 Task: Explore upcoming open houses in Springfield, Illinois, to visit properties with a home gym or exercise room.
Action: Mouse moved to (140, 144)
Screenshot: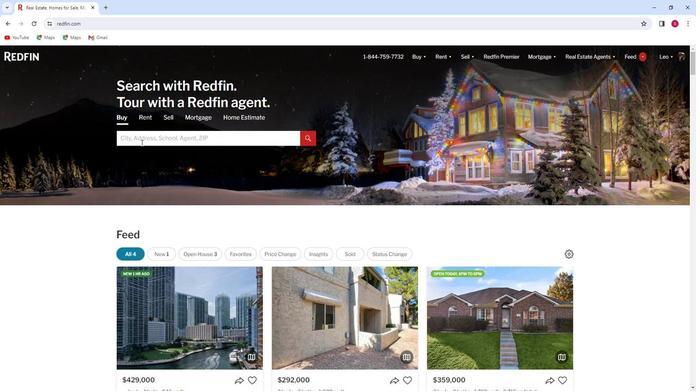 
Action: Mouse pressed left at (140, 144)
Screenshot: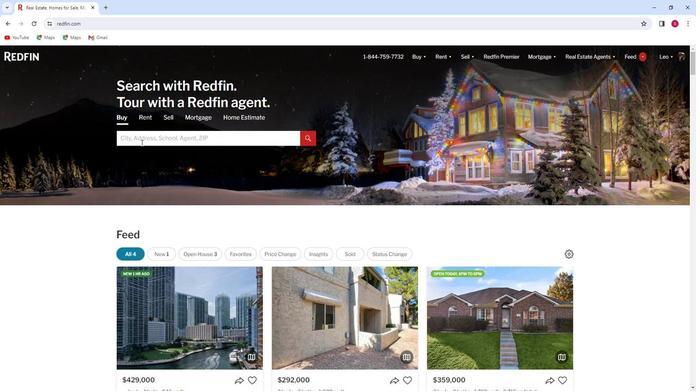 
Action: Mouse moved to (142, 144)
Screenshot: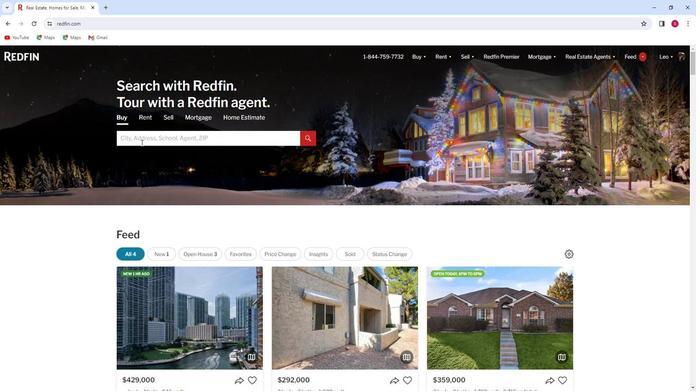 
Action: Key pressed <Key.shift>Springfield,<Key.space><Key.shift>Illi
Screenshot: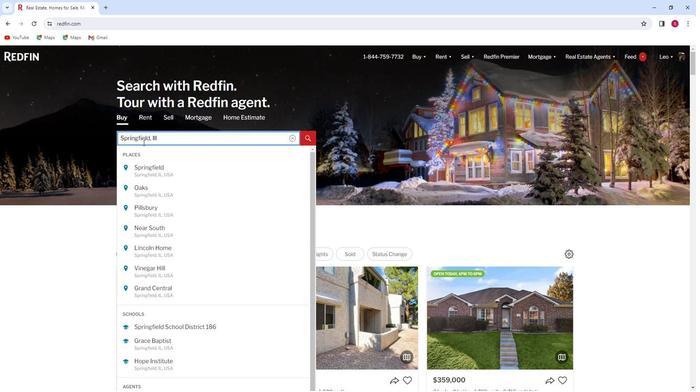 
Action: Mouse moved to (136, 166)
Screenshot: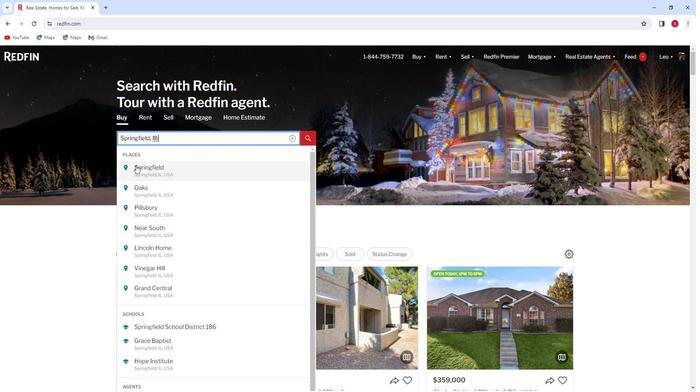 
Action: Mouse pressed left at (136, 166)
Screenshot: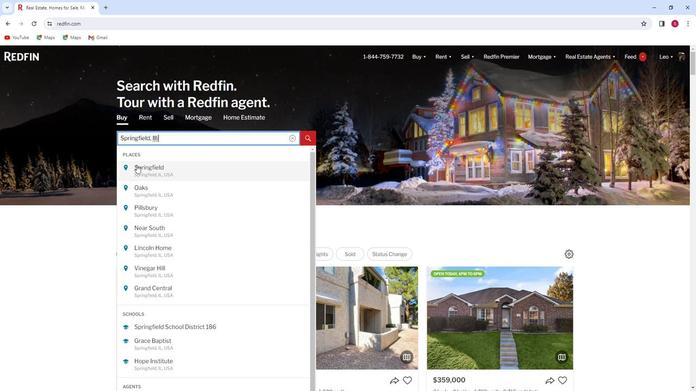 
Action: Mouse moved to (615, 105)
Screenshot: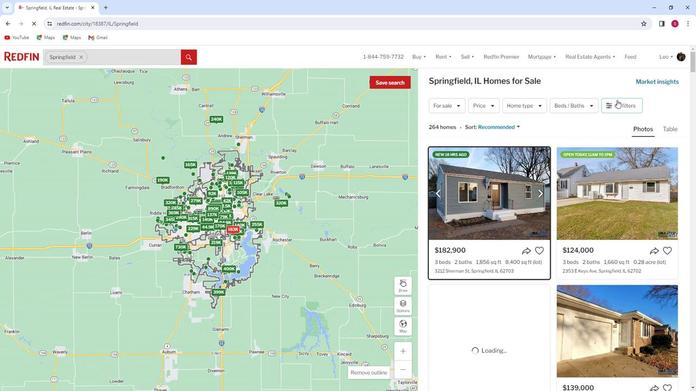 
Action: Mouse pressed left at (615, 105)
Screenshot: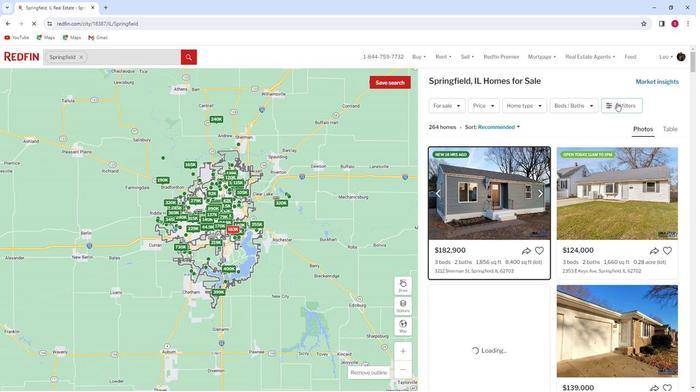 
Action: Mouse pressed left at (615, 105)
Screenshot: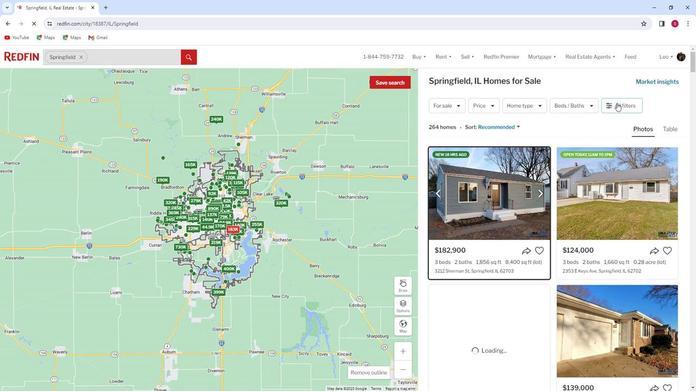 
Action: Mouse pressed left at (615, 105)
Screenshot: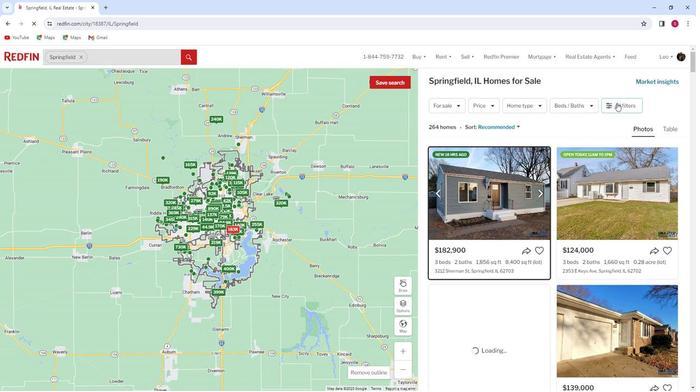 
Action: Mouse moved to (608, 106)
Screenshot: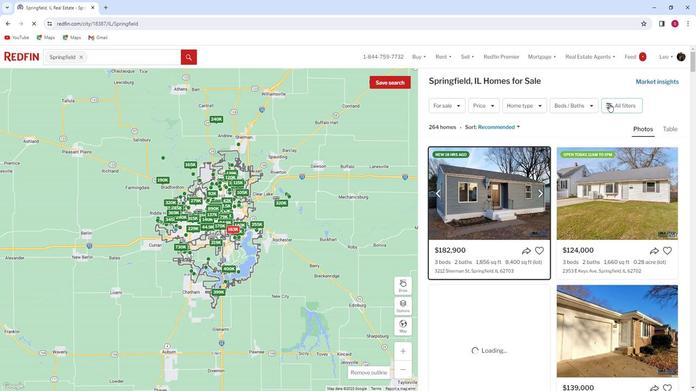 
Action: Mouse pressed left at (608, 106)
Screenshot: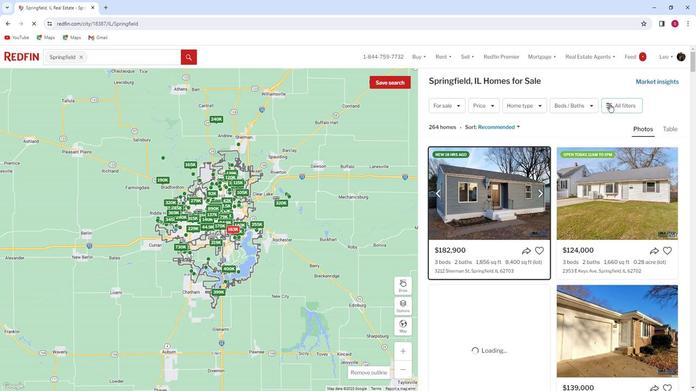 
Action: Mouse pressed left at (608, 106)
Screenshot: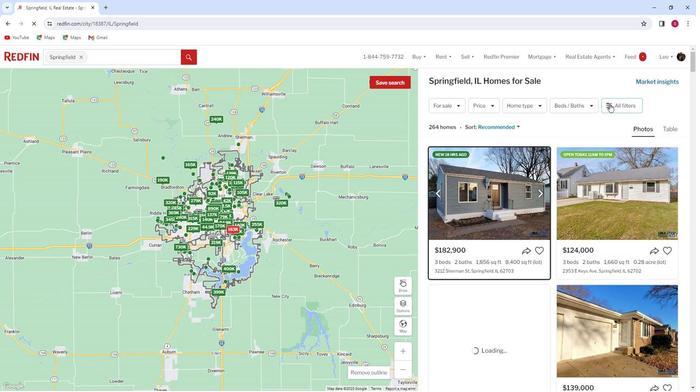 
Action: Mouse moved to (615, 108)
Screenshot: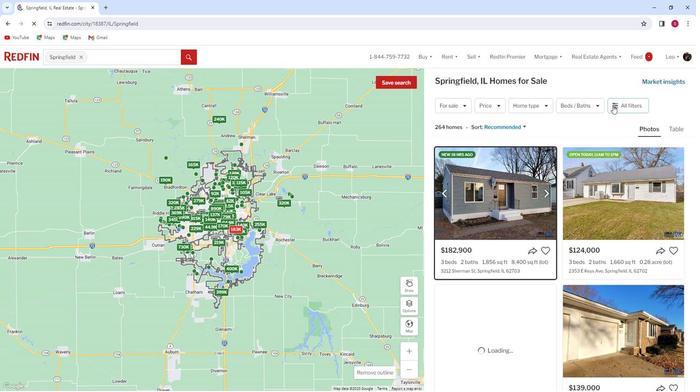 
Action: Mouse pressed left at (615, 108)
Screenshot: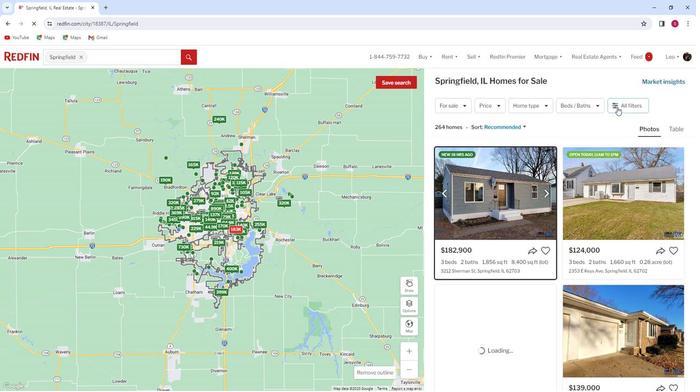 
Action: Mouse moved to (511, 207)
Screenshot: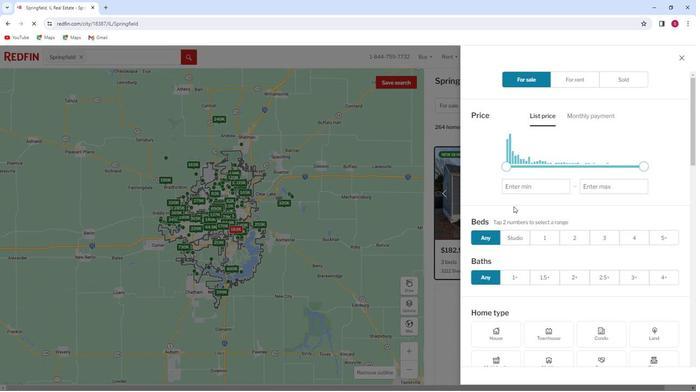 
Action: Mouse scrolled (511, 207) with delta (0, 0)
Screenshot: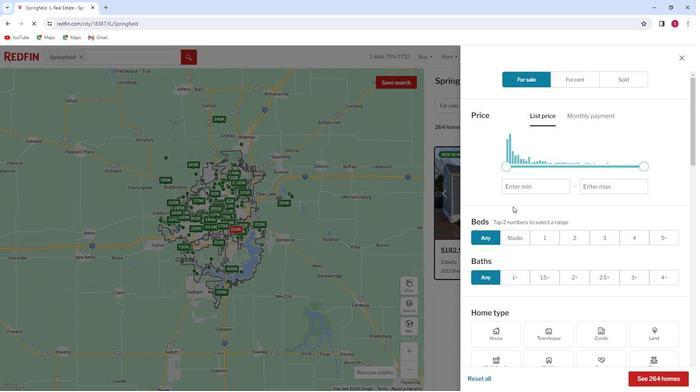 
Action: Mouse scrolled (511, 207) with delta (0, 0)
Screenshot: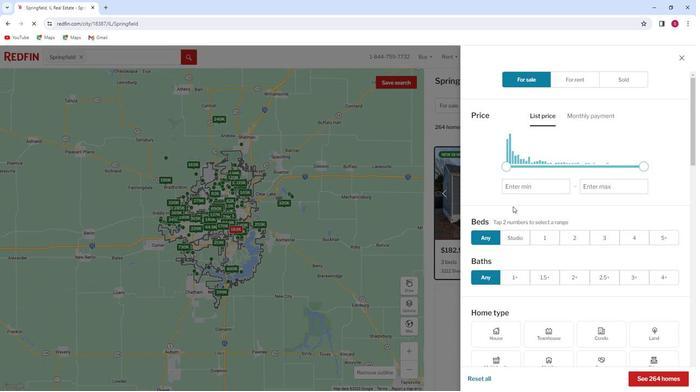 
Action: Mouse scrolled (511, 207) with delta (0, 0)
Screenshot: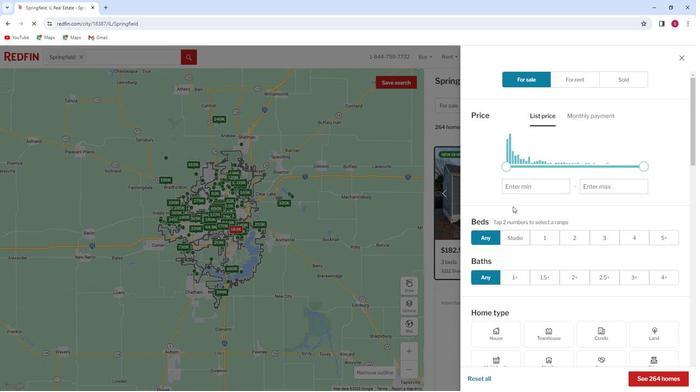 
Action: Mouse moved to (510, 205)
Screenshot: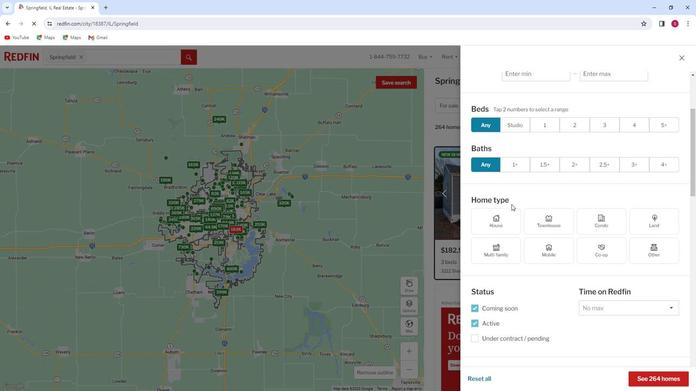
Action: Mouse scrolled (510, 205) with delta (0, 0)
Screenshot: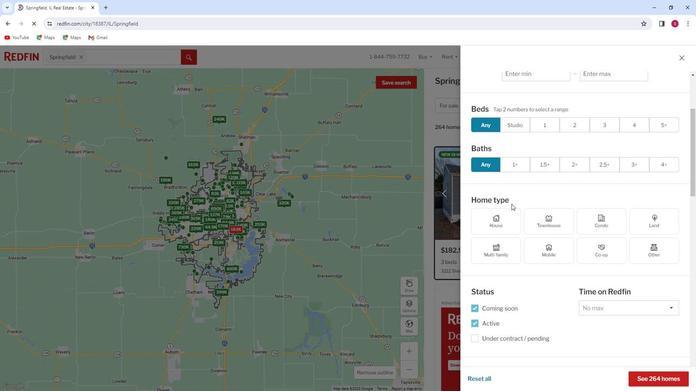 
Action: Mouse scrolled (510, 205) with delta (0, 0)
Screenshot: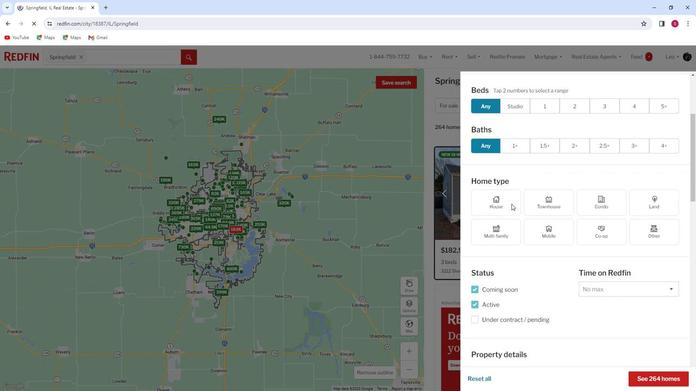 
Action: Mouse scrolled (510, 205) with delta (0, 0)
Screenshot: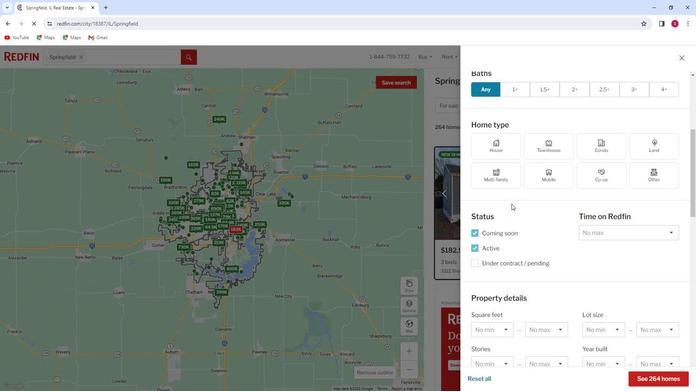 
Action: Mouse scrolled (510, 205) with delta (0, 0)
Screenshot: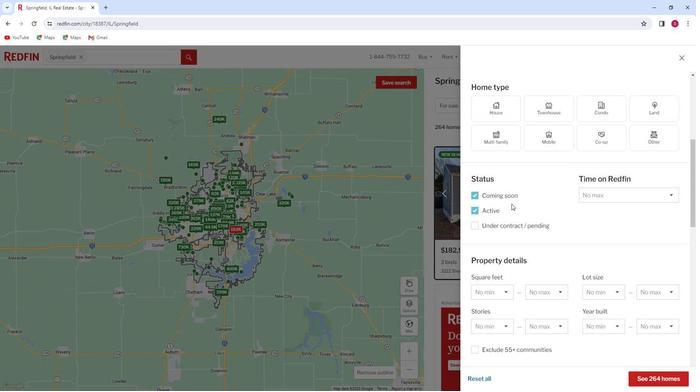 
Action: Mouse scrolled (510, 205) with delta (0, 0)
Screenshot: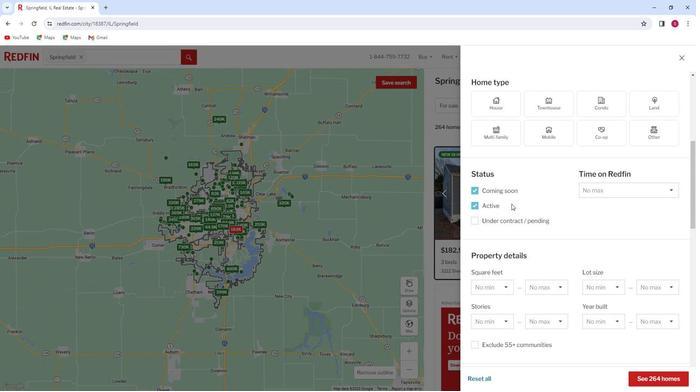
Action: Mouse scrolled (510, 205) with delta (0, 0)
Screenshot: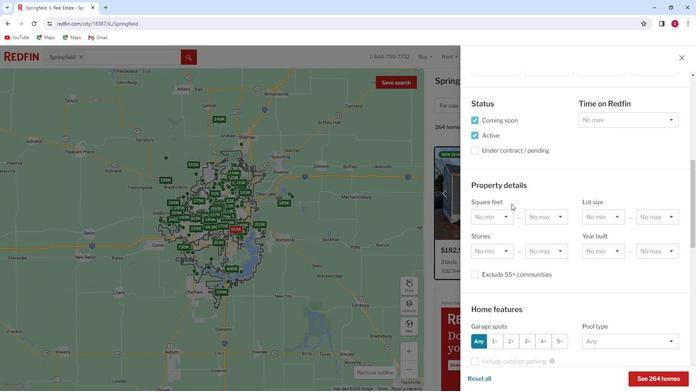 
Action: Mouse scrolled (510, 205) with delta (0, 0)
Screenshot: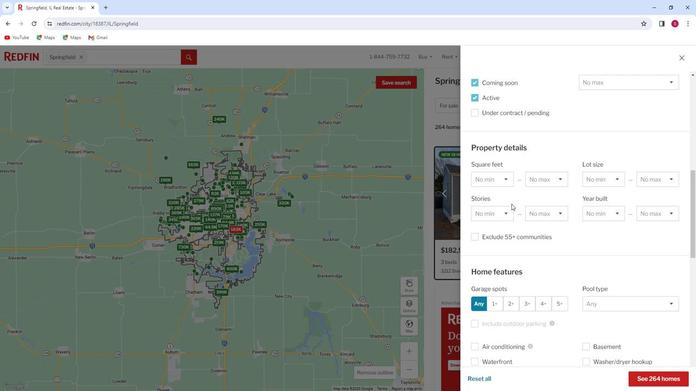 
Action: Mouse scrolled (510, 205) with delta (0, 0)
Screenshot: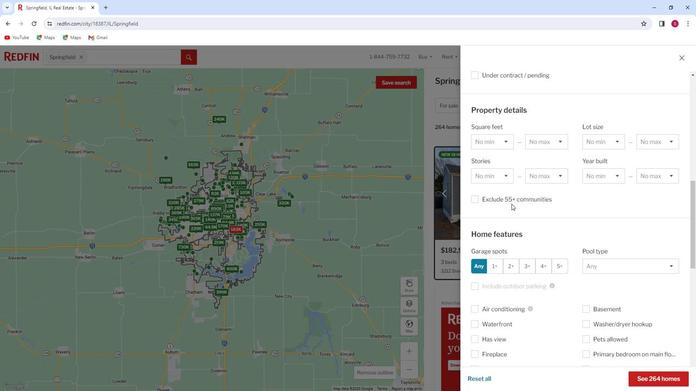 
Action: Mouse scrolled (510, 205) with delta (0, 0)
Screenshot: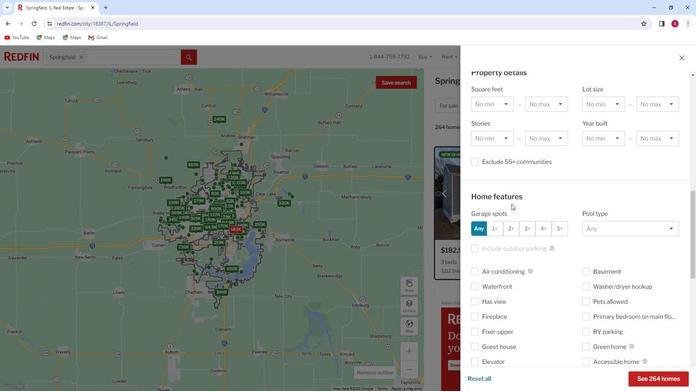 
Action: Mouse scrolled (510, 205) with delta (0, 0)
Screenshot: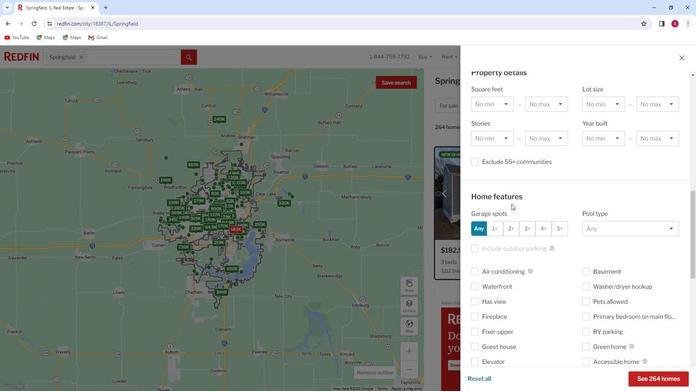 
Action: Mouse scrolled (510, 205) with delta (0, 0)
Screenshot: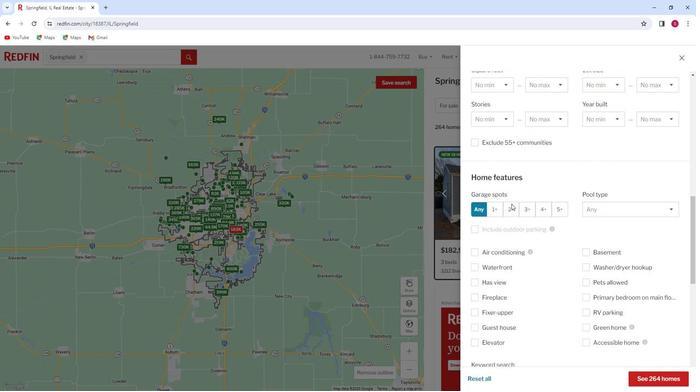 
Action: Mouse scrolled (510, 205) with delta (0, 0)
Screenshot: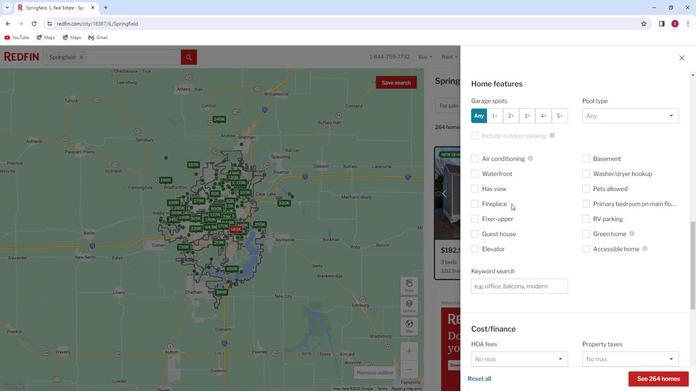 
Action: Mouse moved to (496, 250)
Screenshot: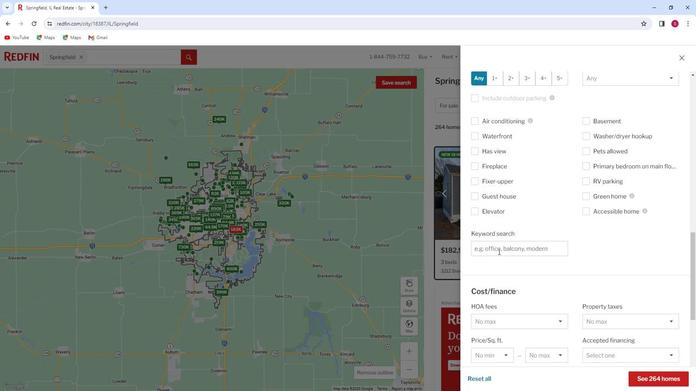 
Action: Mouse pressed left at (496, 250)
Screenshot: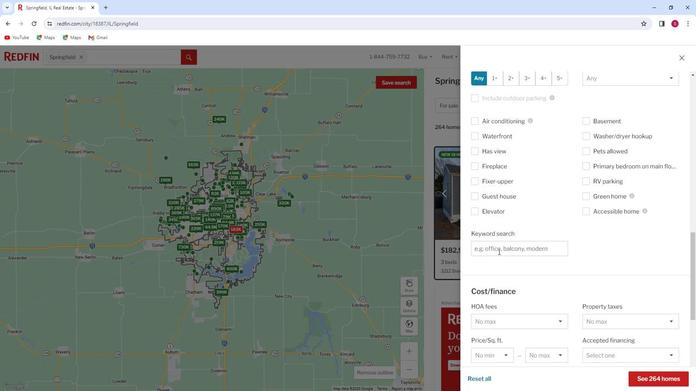 
Action: Mouse moved to (492, 255)
Screenshot: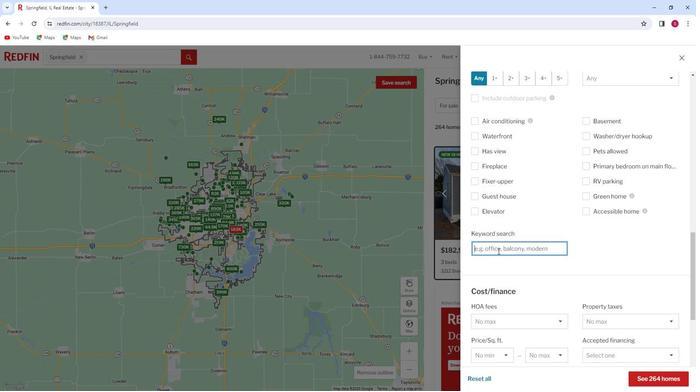 
Action: Key pressed home<Key.space>gym
Screenshot: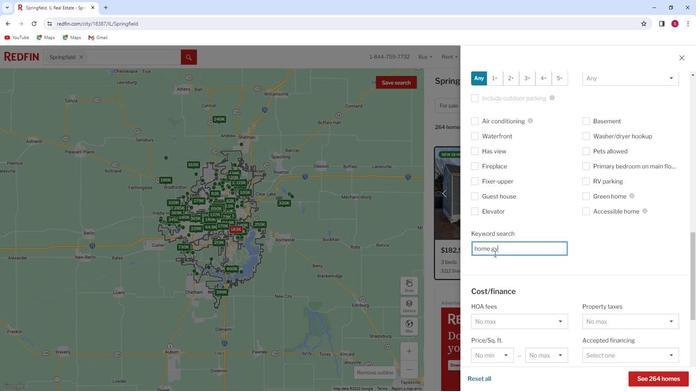 
Action: Mouse moved to (489, 258)
Screenshot: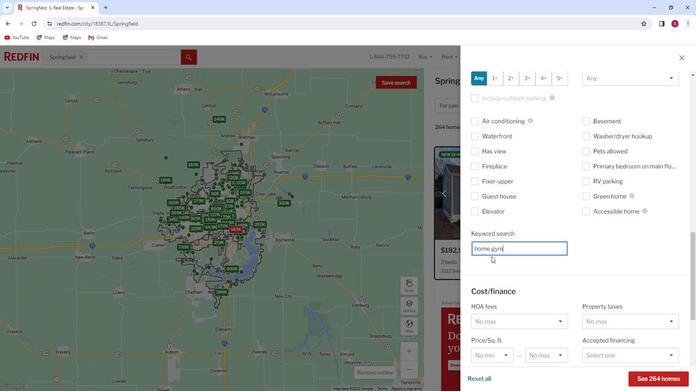
Action: Mouse scrolled (489, 257) with delta (0, 0)
Screenshot: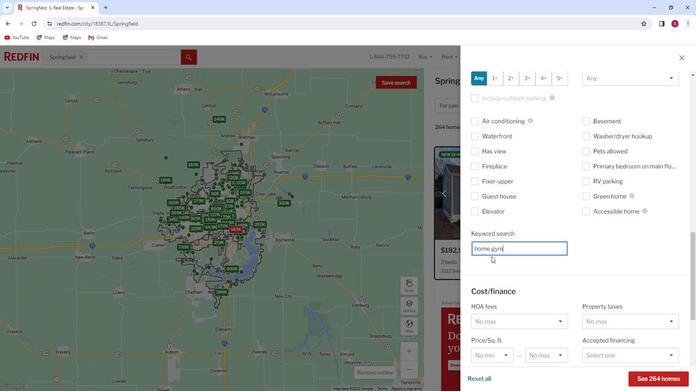 
Action: Mouse scrolled (489, 257) with delta (0, 0)
Screenshot: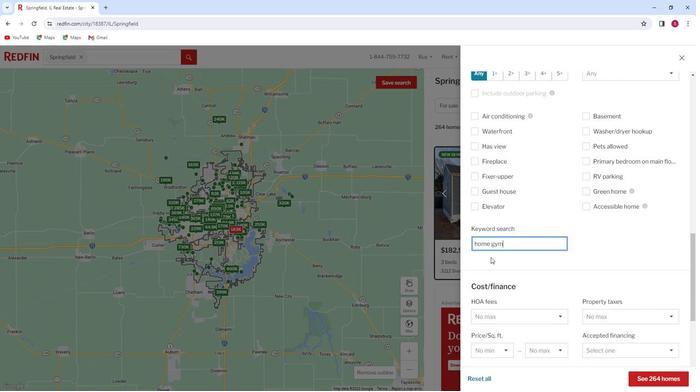 
Action: Mouse scrolled (489, 257) with delta (0, 0)
Screenshot: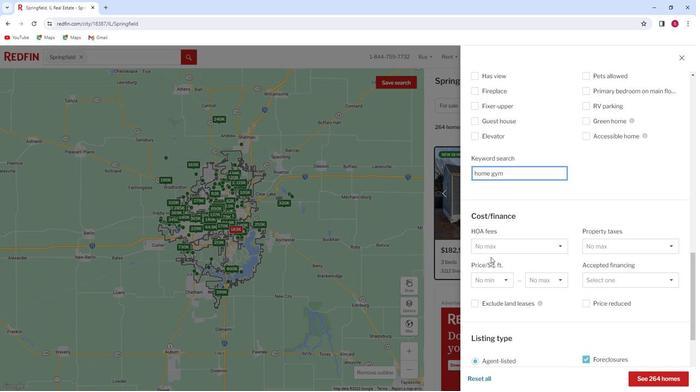 
Action: Mouse moved to (489, 258)
Screenshot: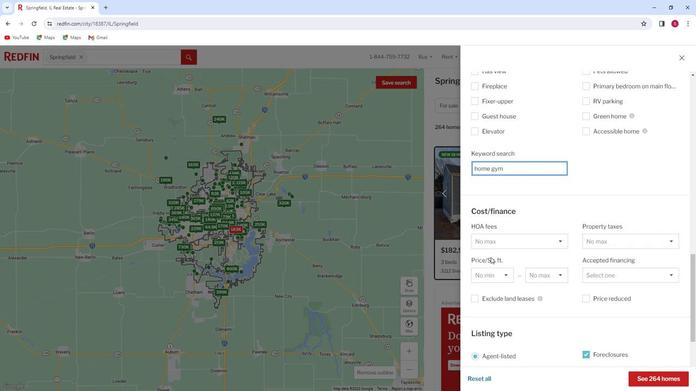 
Action: Mouse scrolled (489, 257) with delta (0, 0)
Screenshot: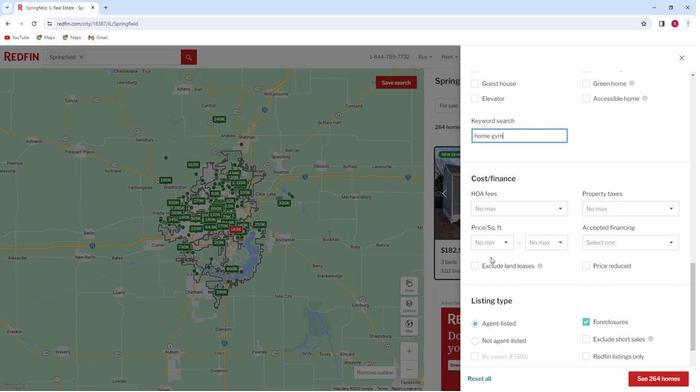 
Action: Mouse scrolled (489, 257) with delta (0, 0)
Screenshot: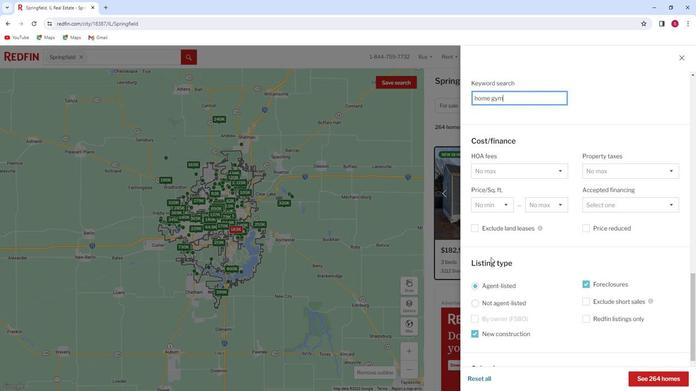 
Action: Mouse scrolled (489, 257) with delta (0, 0)
Screenshot: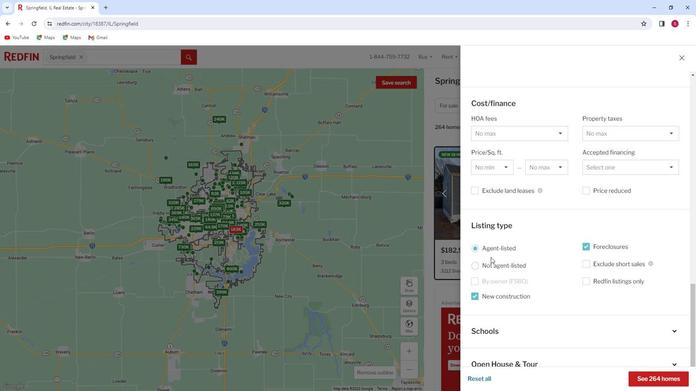 
Action: Mouse scrolled (489, 257) with delta (0, 0)
Screenshot: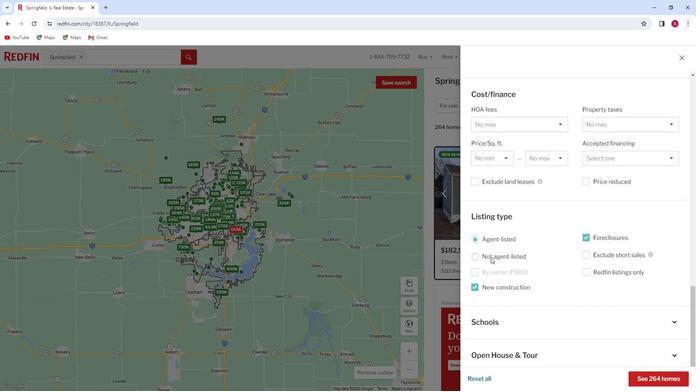 
Action: Mouse moved to (479, 319)
Screenshot: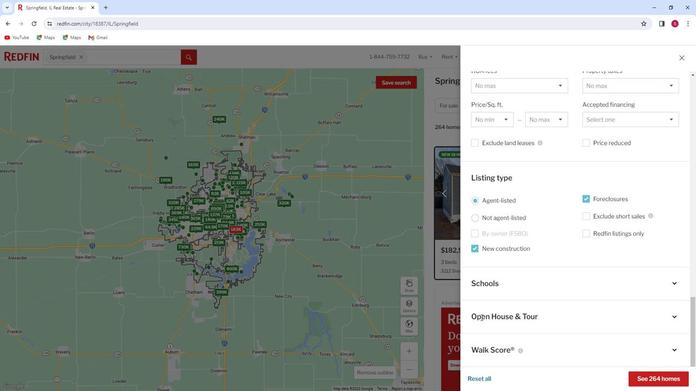 
Action: Mouse pressed left at (479, 319)
Screenshot: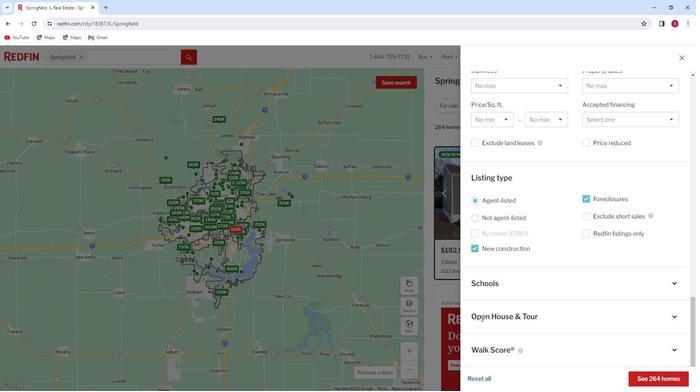 
Action: Mouse moved to (472, 315)
Screenshot: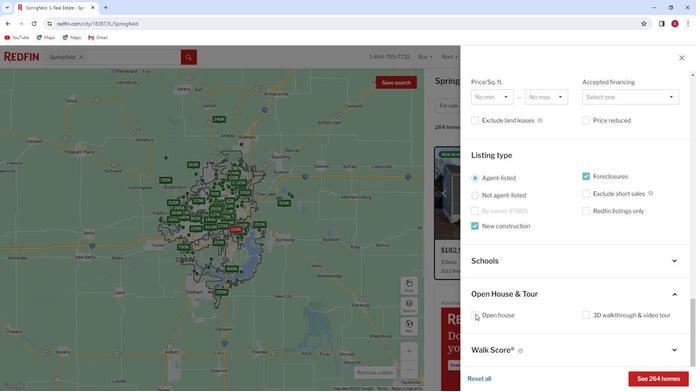 
Action: Mouse pressed left at (472, 315)
Screenshot: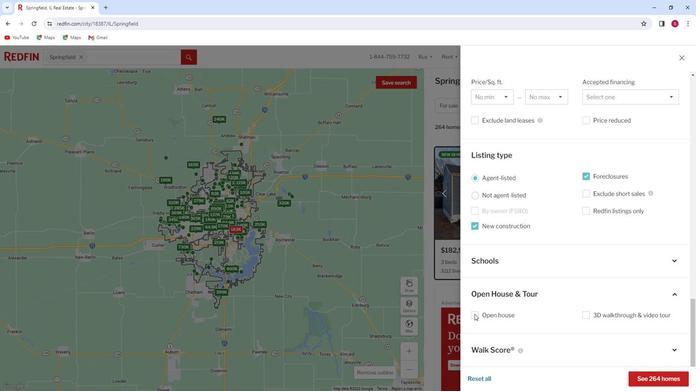 
Action: Mouse moved to (483, 346)
Screenshot: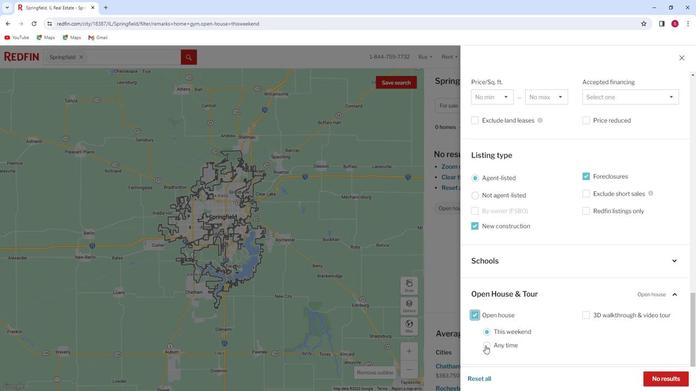 
Action: Mouse pressed left at (483, 346)
Screenshot: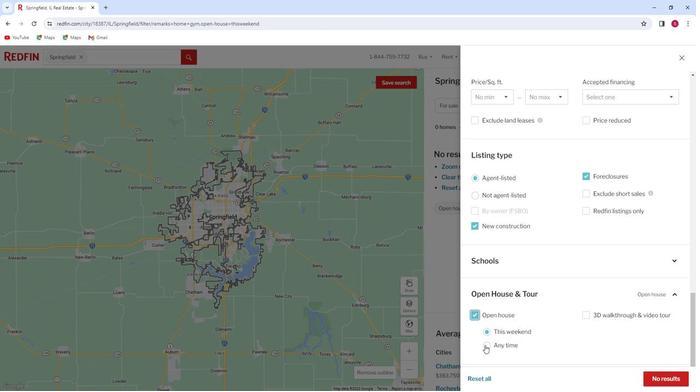 
Action: Mouse moved to (483, 331)
Screenshot: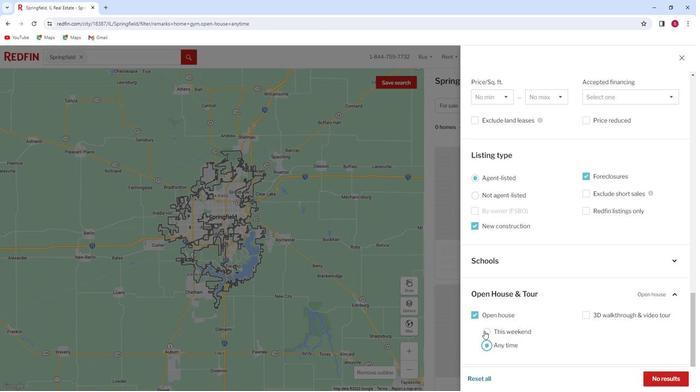 
Action: Mouse pressed left at (483, 331)
Screenshot: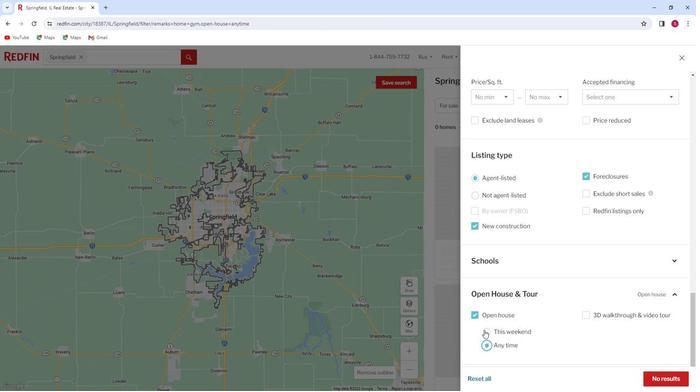 
Action: Mouse moved to (655, 378)
Screenshot: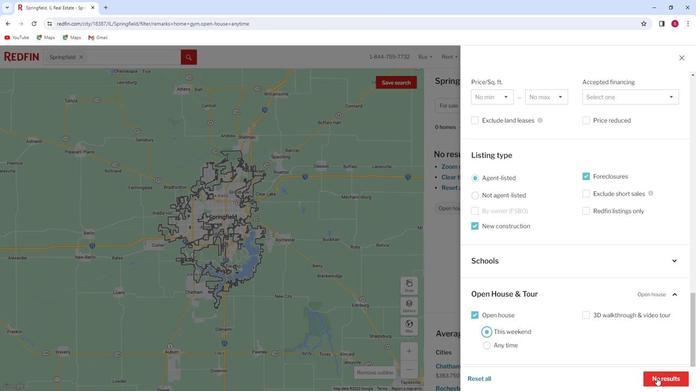 
Action: Mouse pressed left at (655, 378)
Screenshot: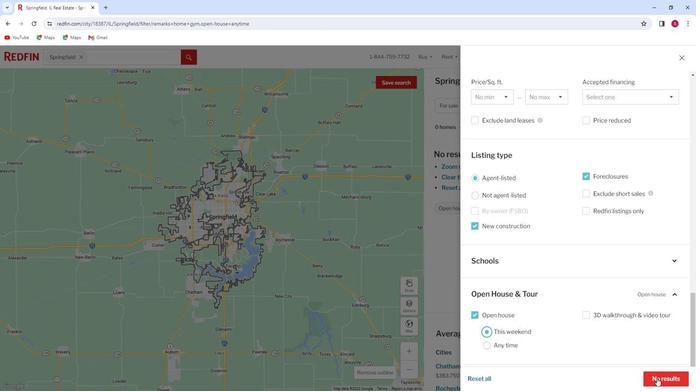 
Action: Mouse moved to (445, 248)
Screenshot: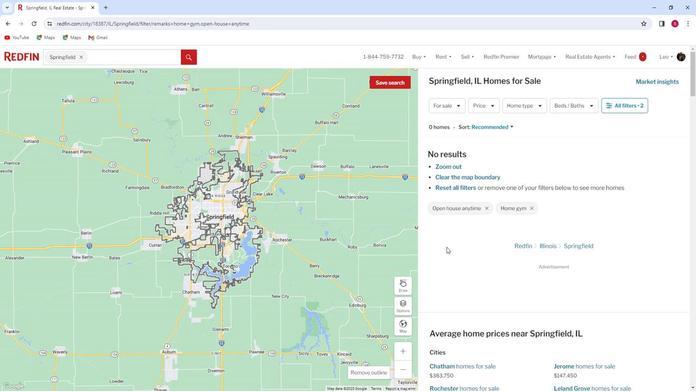 
